 Task: For heading Use Lobster with blue  colour.  font size for heading18,  'Change the font style of data to'Lobster and font size to 9,  Change the alignment of both headline & data to Align left In the sheet   Powerhouse Sales log   book
Action: Mouse moved to (29, 154)
Screenshot: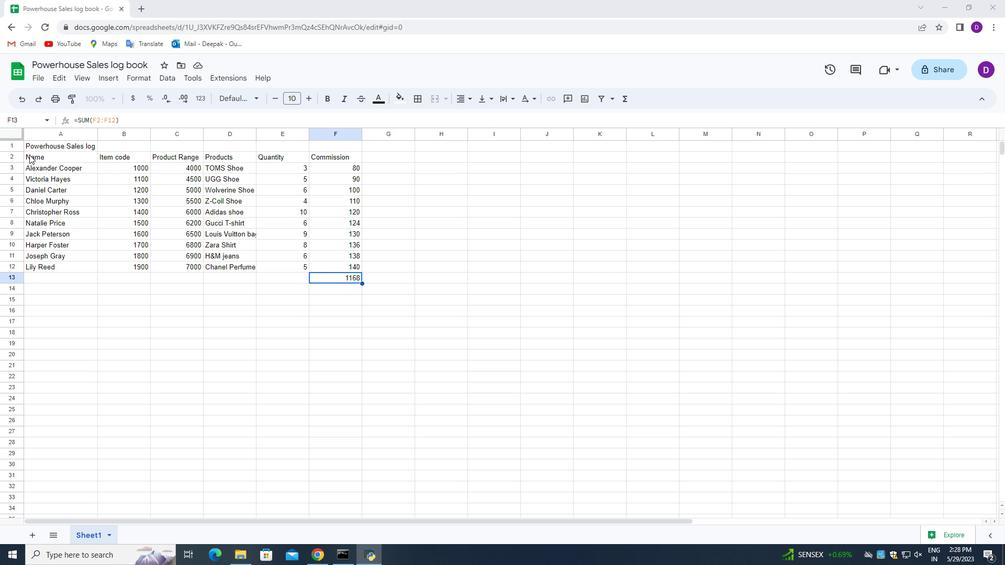 
Action: Mouse pressed left at (29, 154)
Screenshot: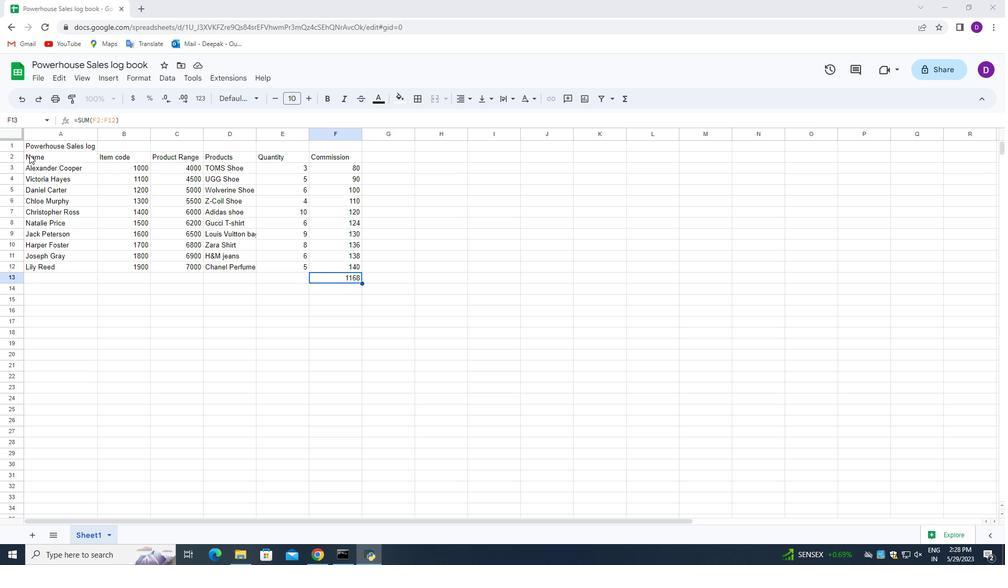 
Action: Mouse moved to (237, 97)
Screenshot: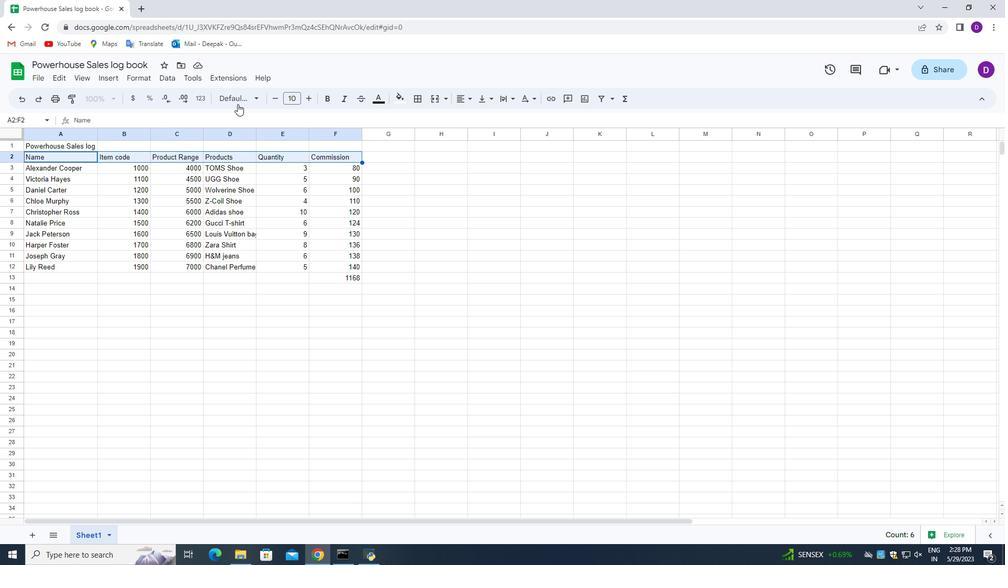 
Action: Mouse pressed left at (237, 97)
Screenshot: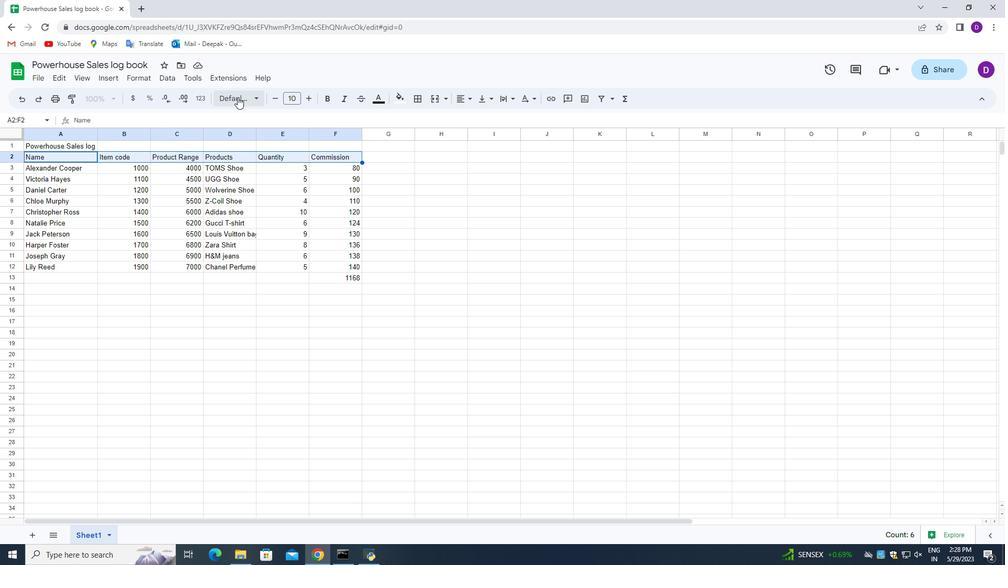 
Action: Mouse moved to (260, 455)
Screenshot: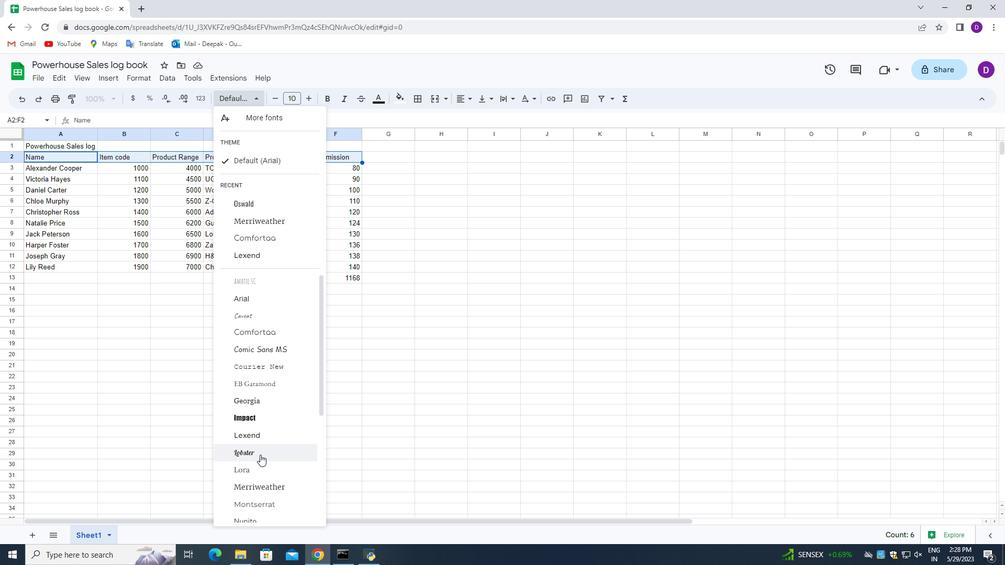 
Action: Mouse pressed left at (260, 455)
Screenshot: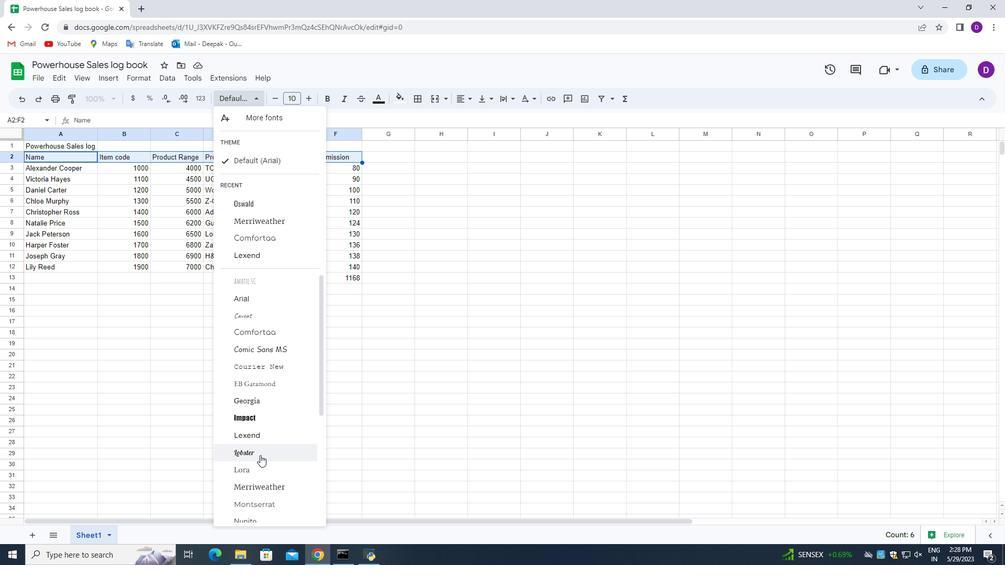 
Action: Mouse moved to (307, 99)
Screenshot: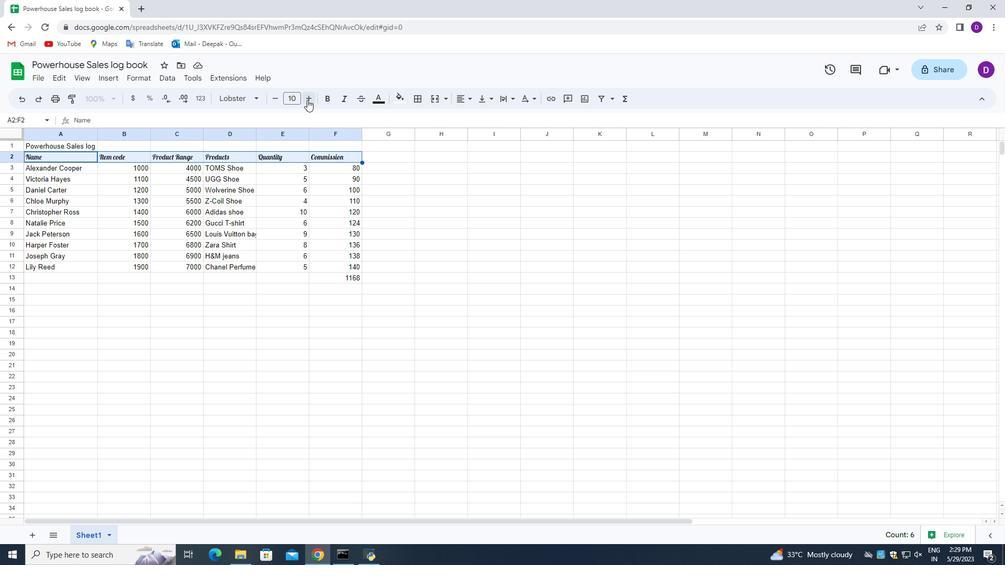 
Action: Mouse pressed left at (307, 99)
Screenshot: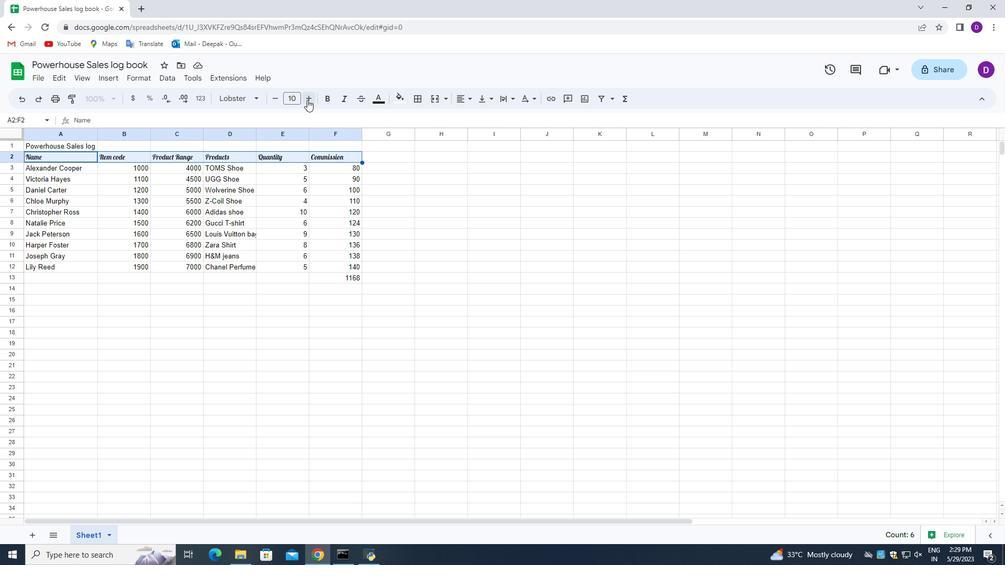 
Action: Mouse pressed left at (307, 99)
Screenshot: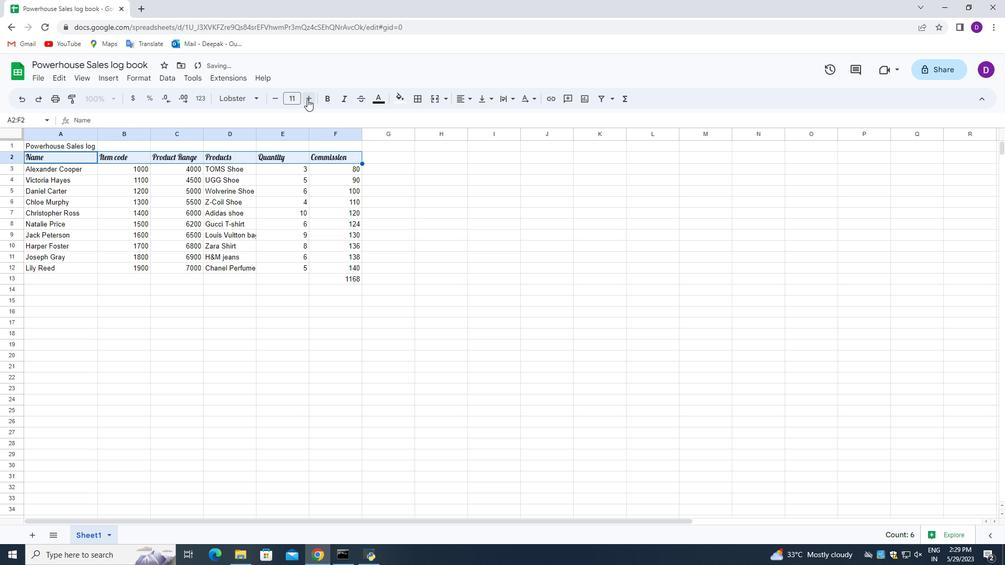 
Action: Mouse pressed left at (307, 99)
Screenshot: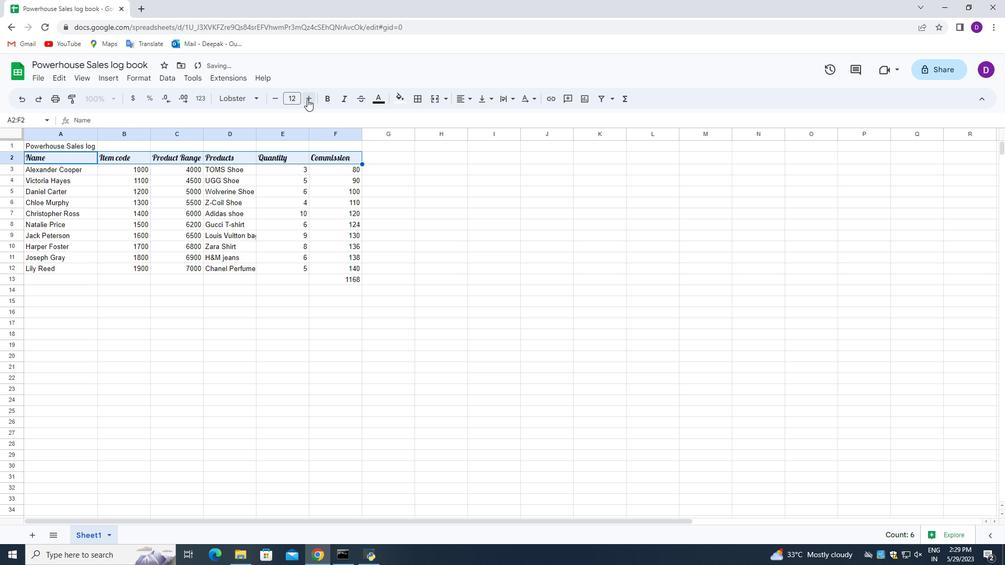 
Action: Mouse pressed left at (307, 99)
Screenshot: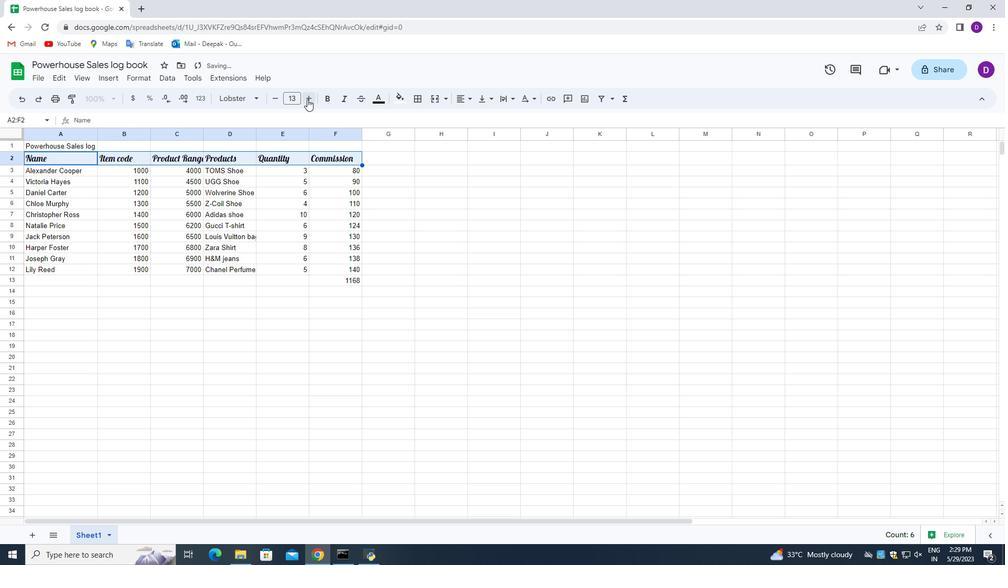 
Action: Mouse pressed left at (307, 99)
Screenshot: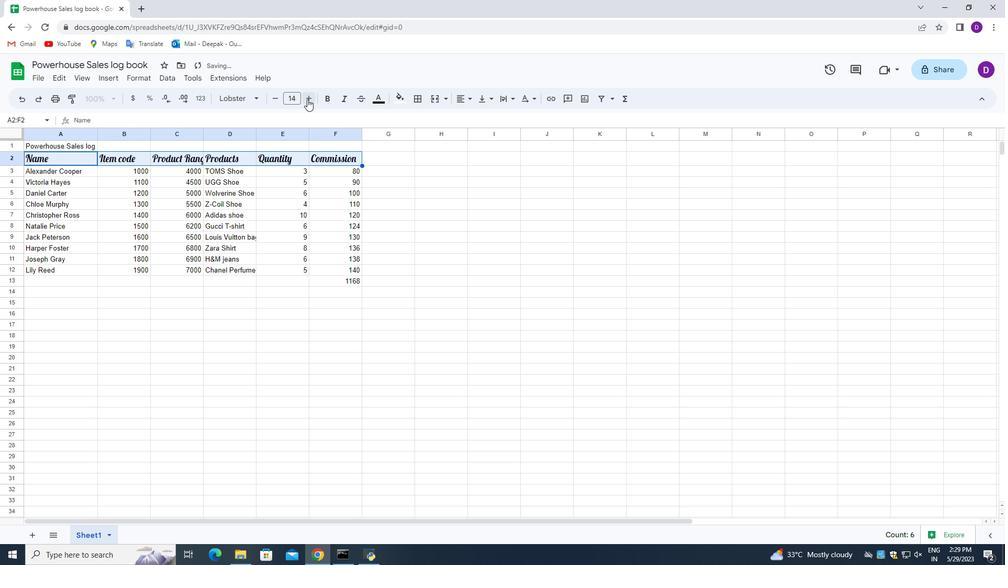 
Action: Mouse pressed left at (307, 99)
Screenshot: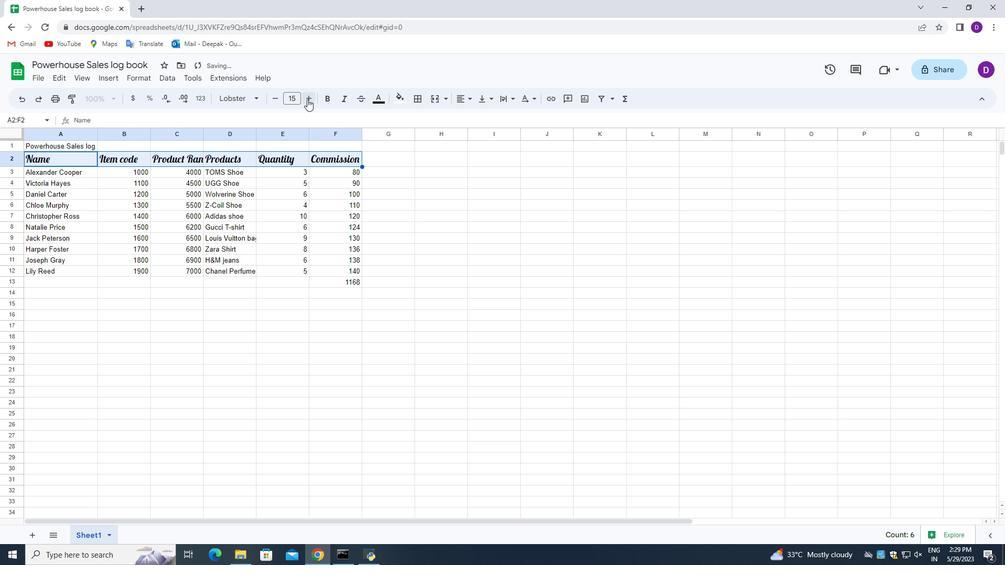 
Action: Mouse pressed left at (307, 99)
Screenshot: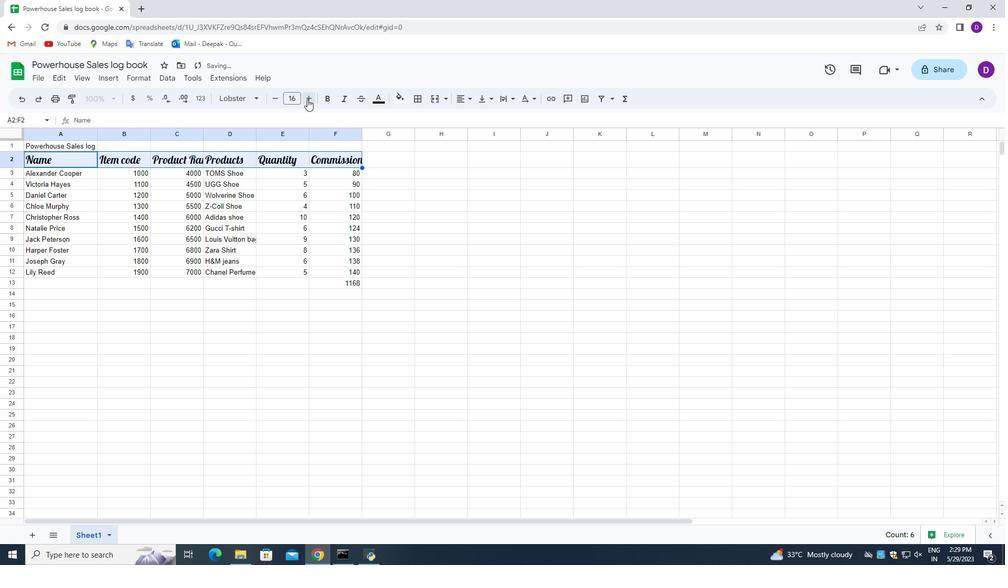 
Action: Mouse pressed left at (307, 99)
Screenshot: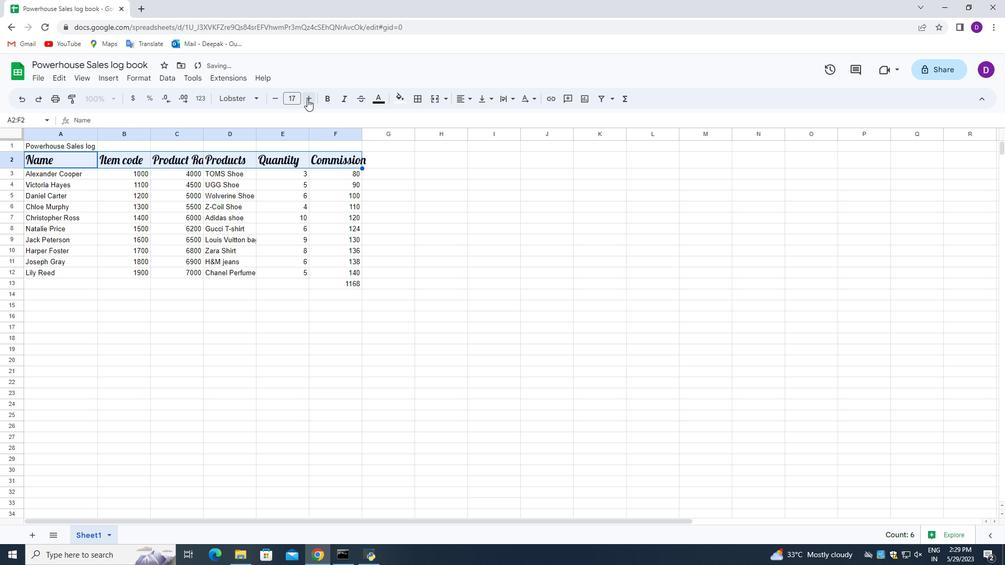 
Action: Mouse moved to (31, 172)
Screenshot: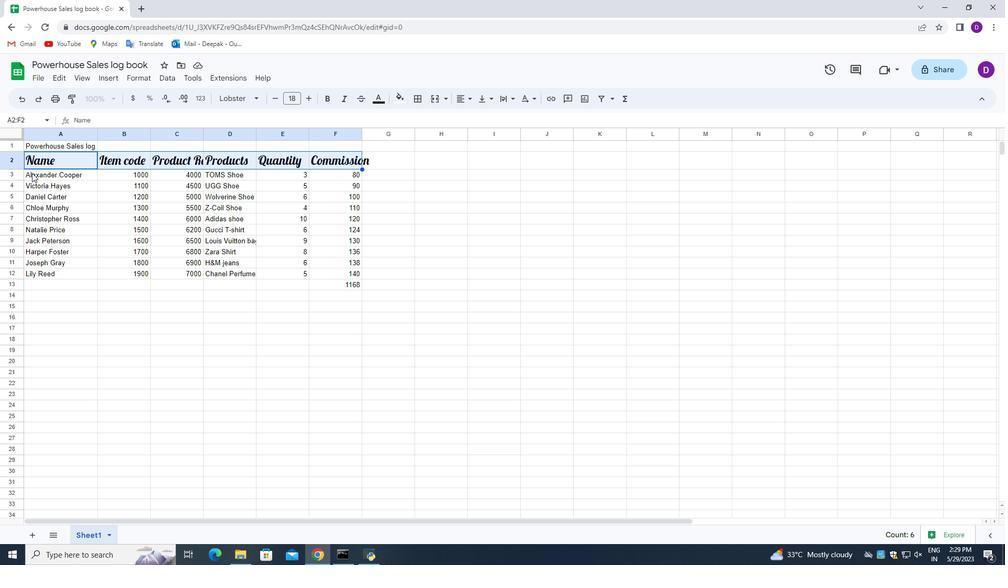 
Action: Mouse pressed left at (31, 172)
Screenshot: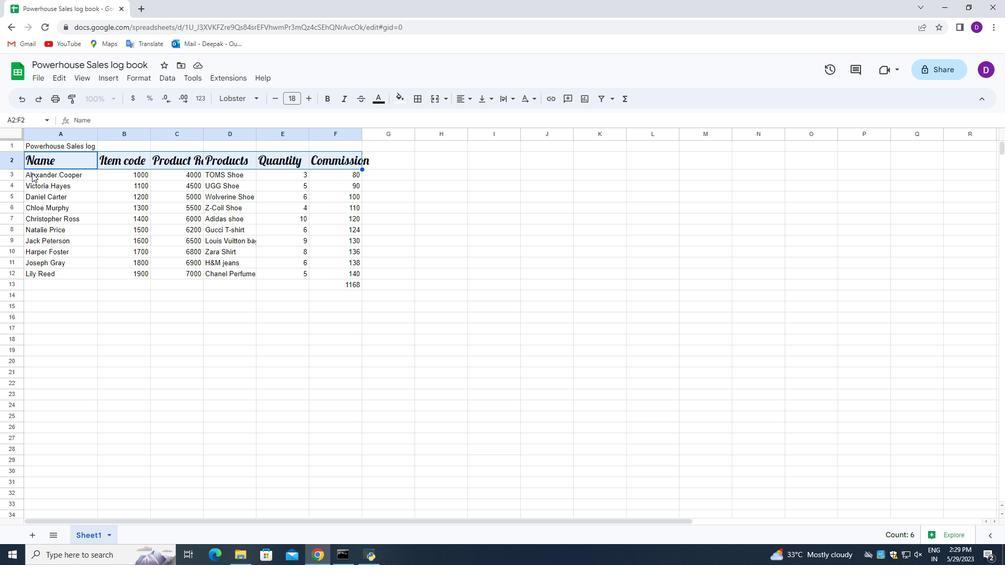 
Action: Mouse moved to (227, 97)
Screenshot: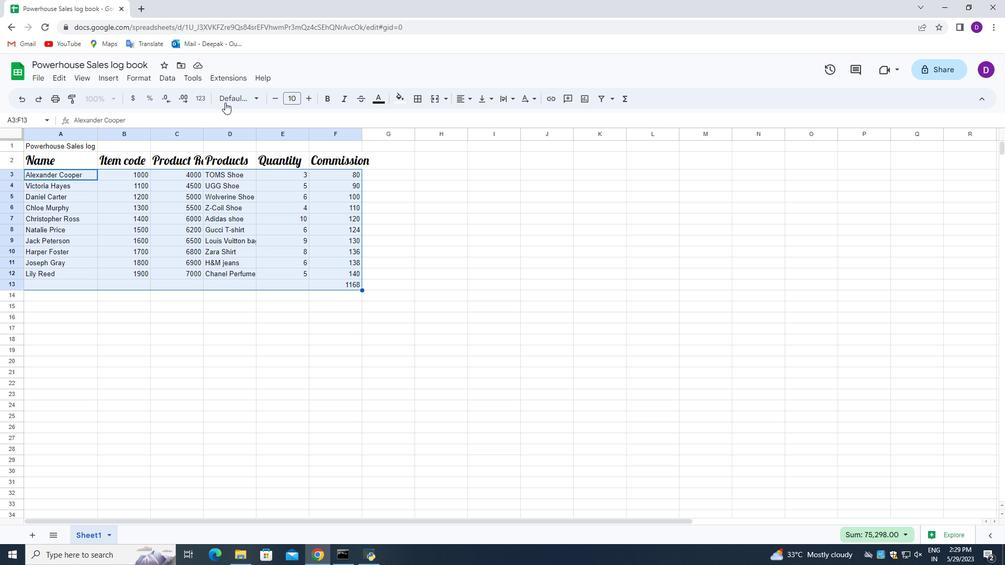 
Action: Mouse pressed left at (227, 97)
Screenshot: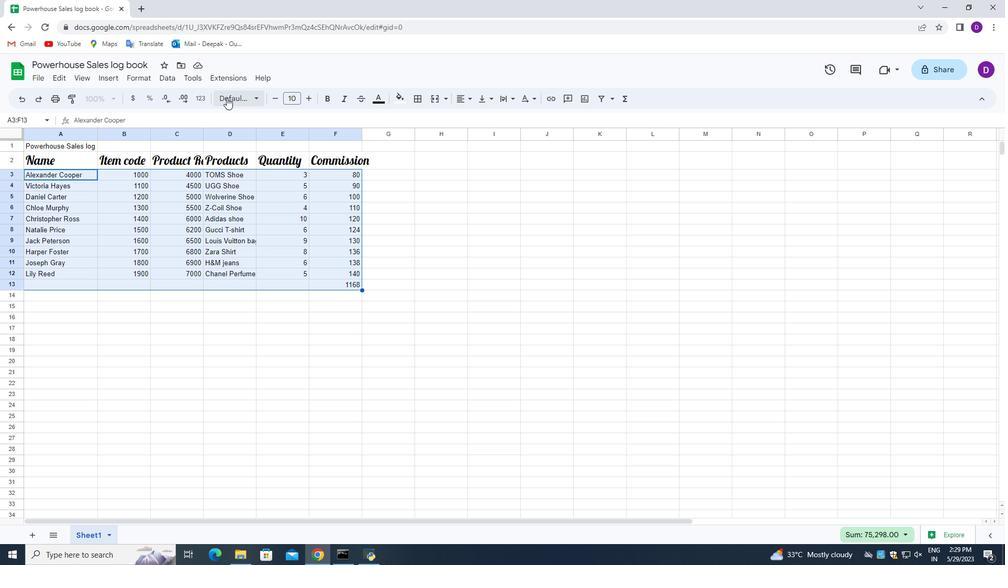 
Action: Mouse moved to (260, 202)
Screenshot: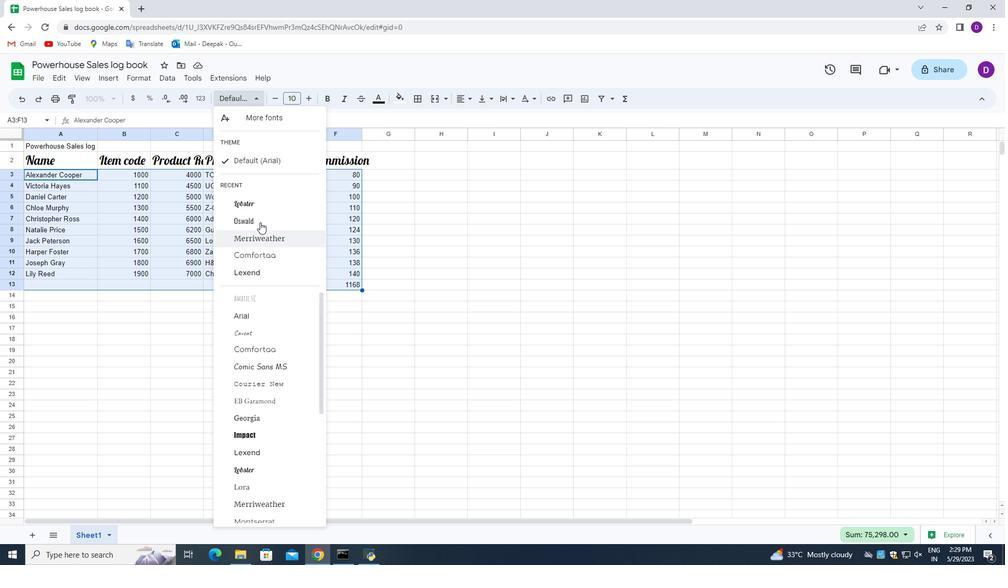 
Action: Mouse pressed left at (260, 202)
Screenshot: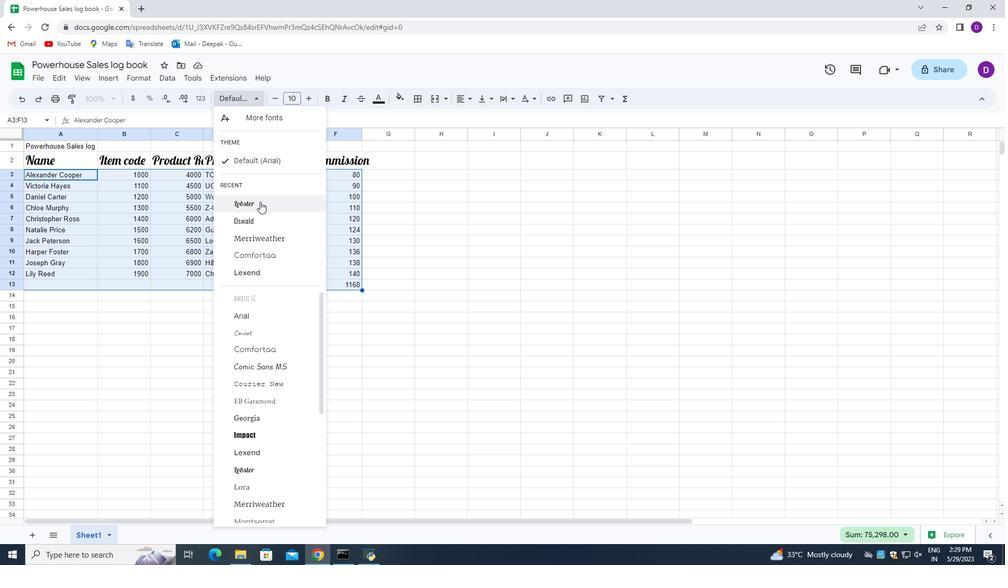 
Action: Mouse moved to (272, 97)
Screenshot: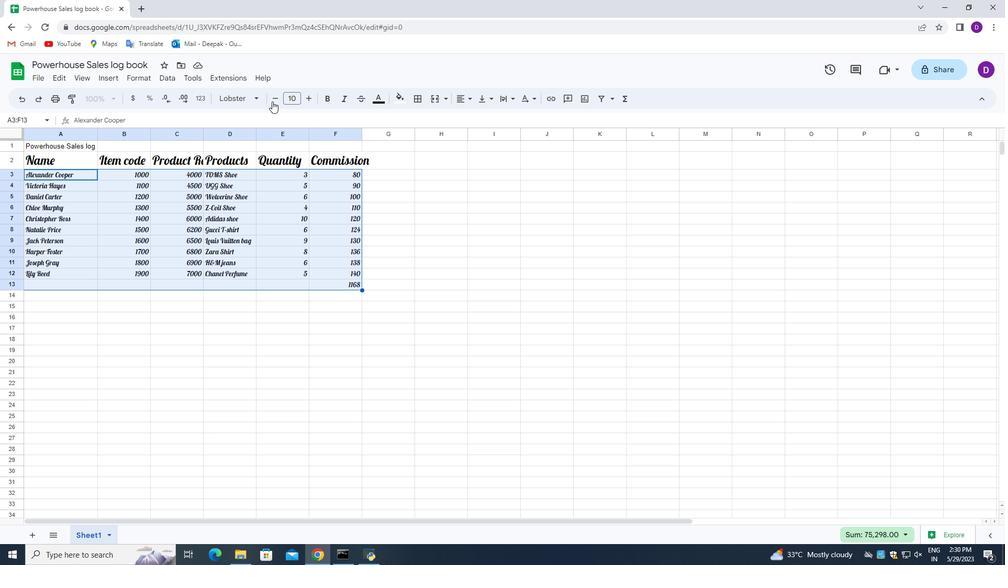 
Action: Mouse pressed left at (272, 97)
Screenshot: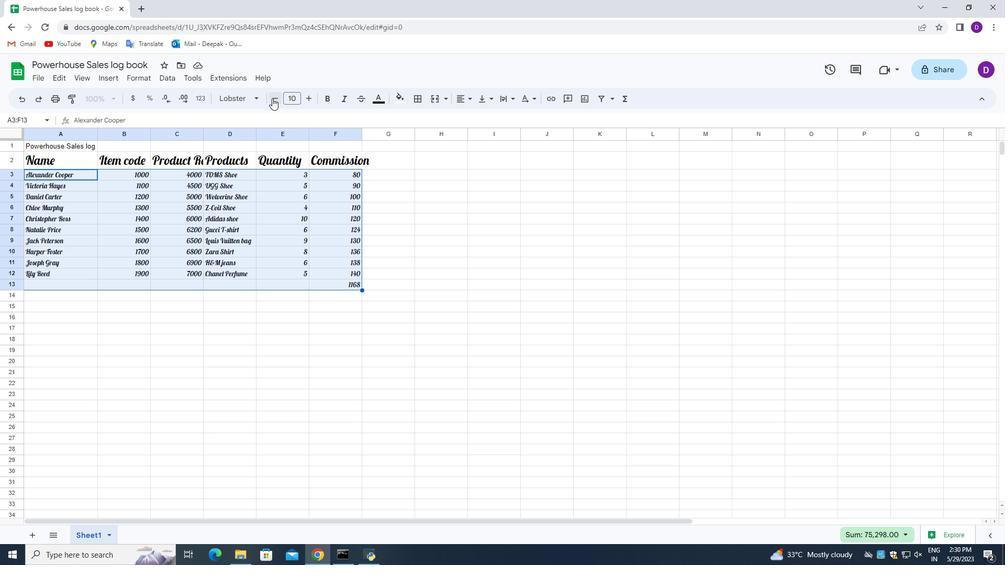 
Action: Mouse moved to (387, 164)
Screenshot: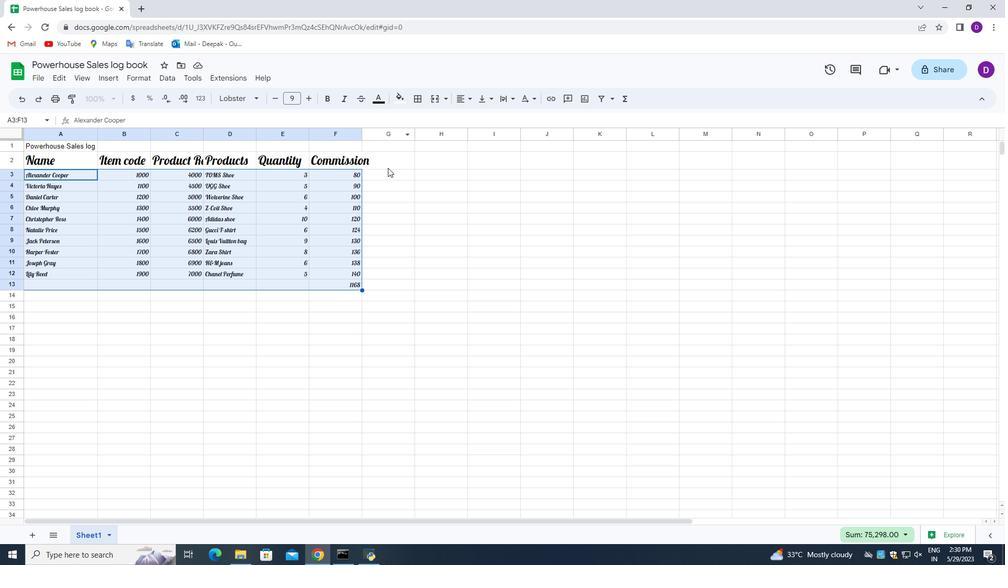 
Action: Mouse pressed left at (387, 164)
Screenshot: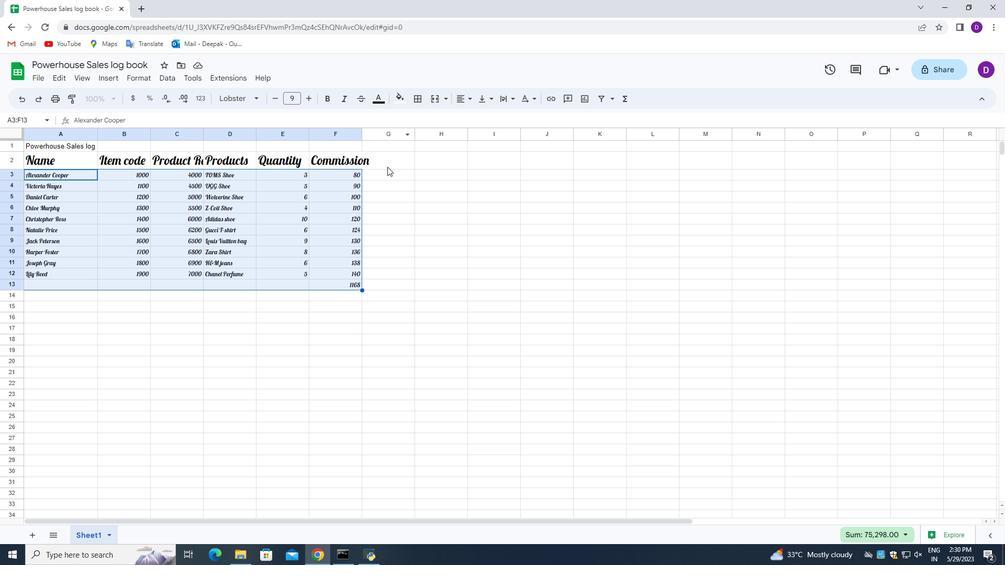 
Action: Mouse moved to (29, 156)
Screenshot: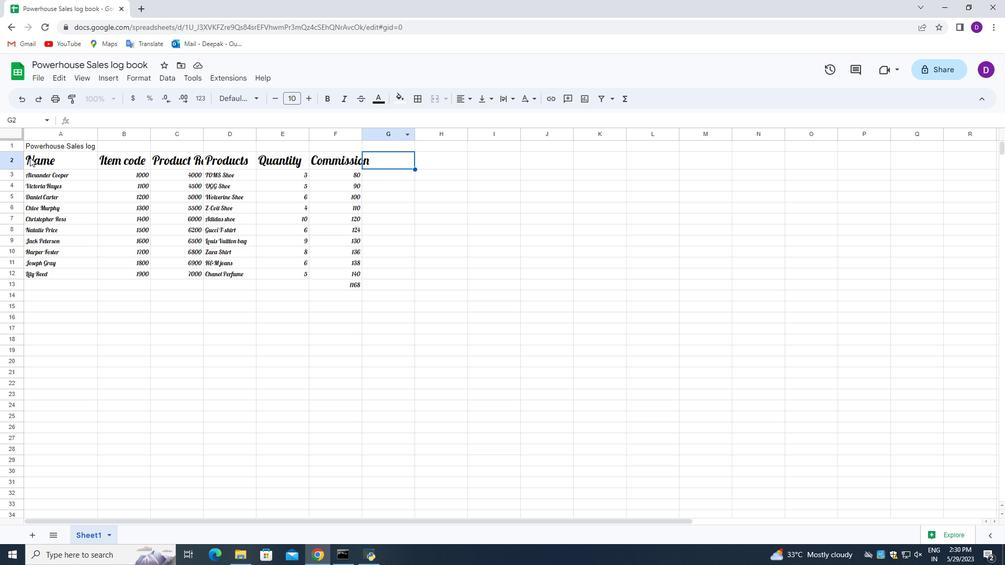 
Action: Mouse pressed left at (29, 156)
Screenshot: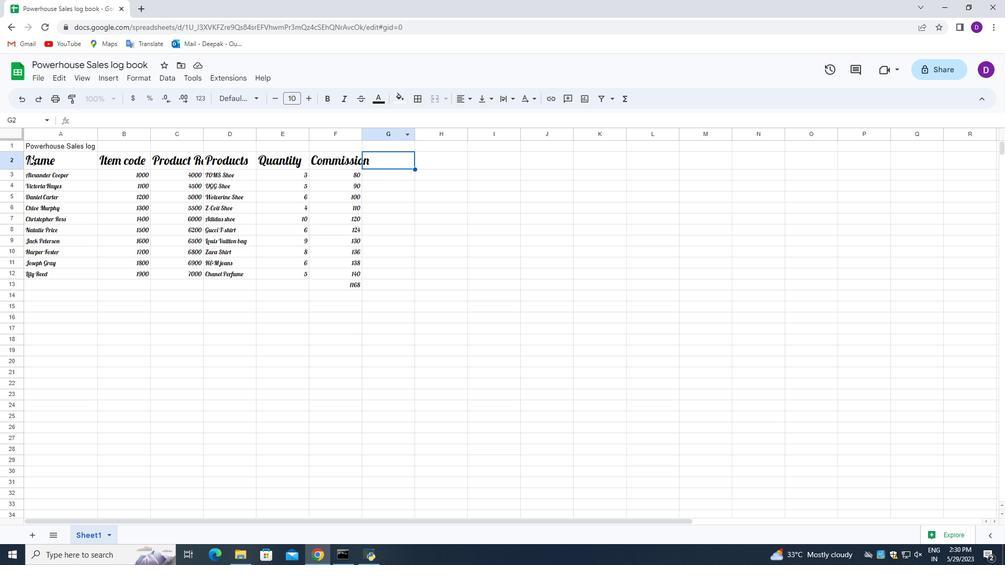 
Action: Mouse moved to (461, 97)
Screenshot: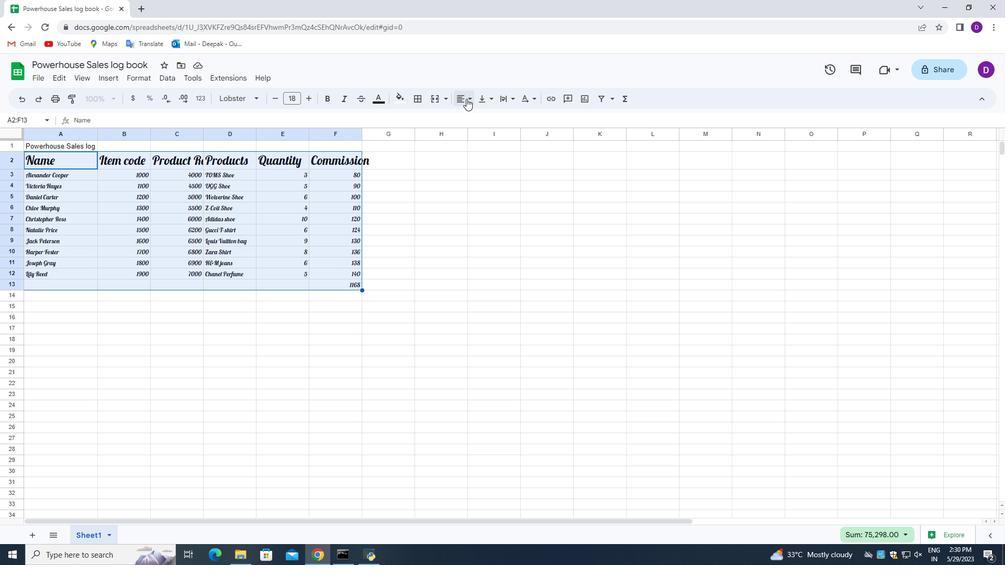 
Action: Mouse pressed left at (461, 97)
Screenshot: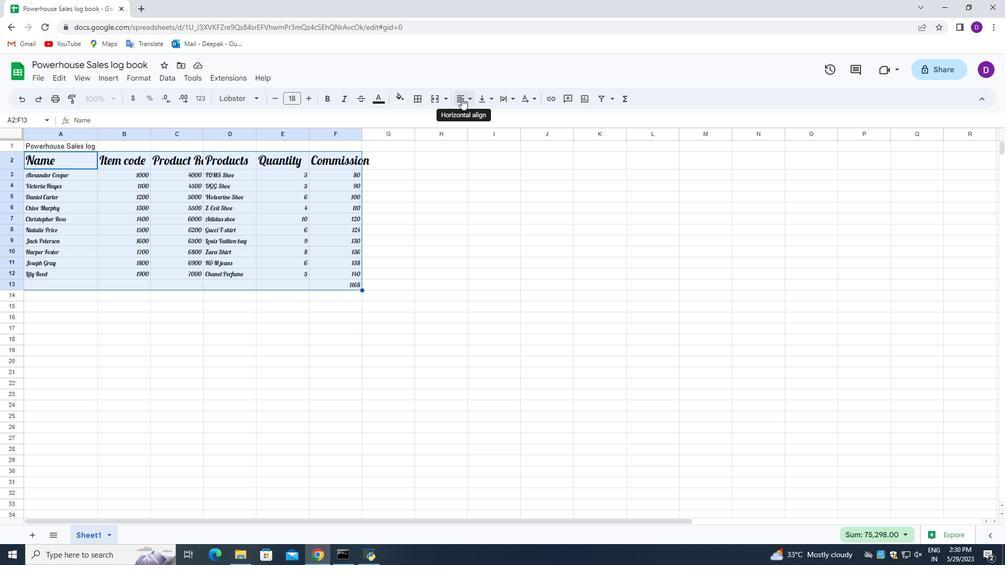 
Action: Mouse moved to (463, 116)
Screenshot: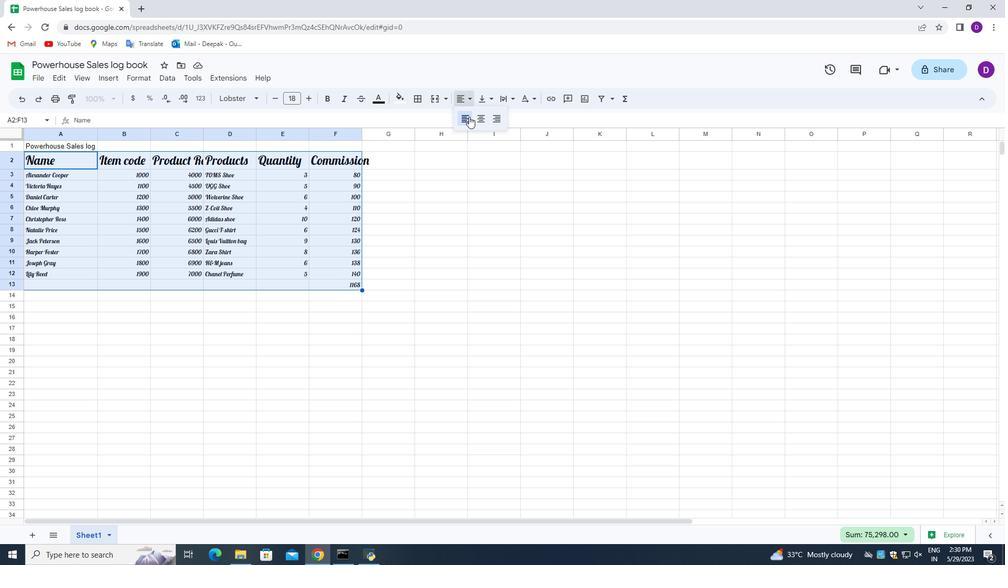 
Action: Mouse pressed left at (463, 116)
Screenshot: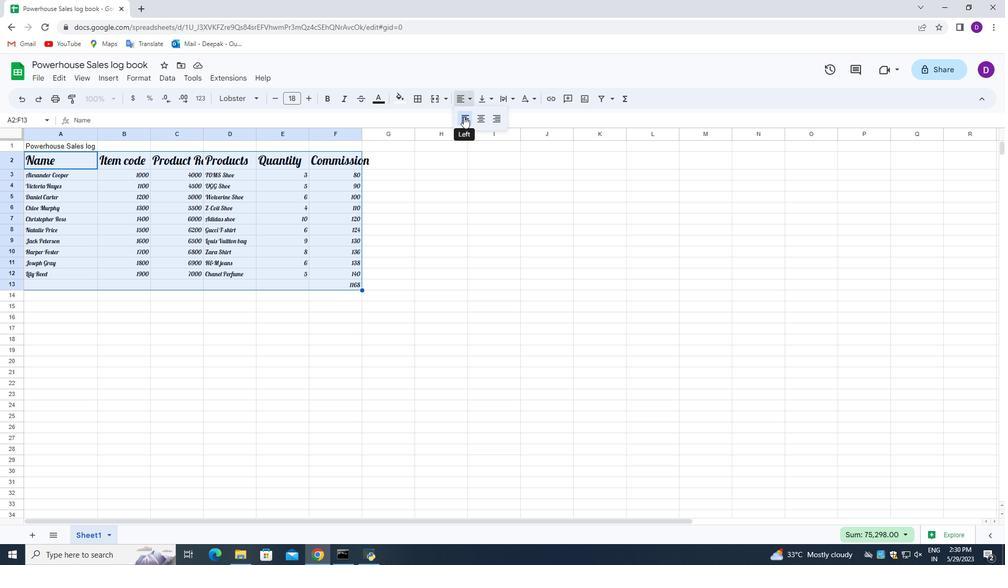 
Action: Mouse moved to (362, 242)
Screenshot: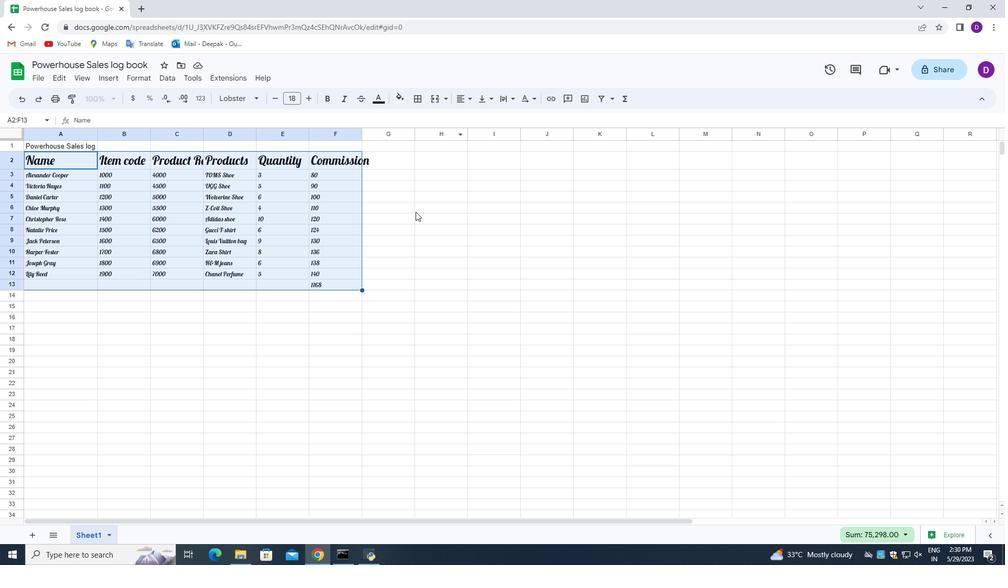 
Action: Mouse scrolled (382, 233) with delta (0, 0)
Screenshot: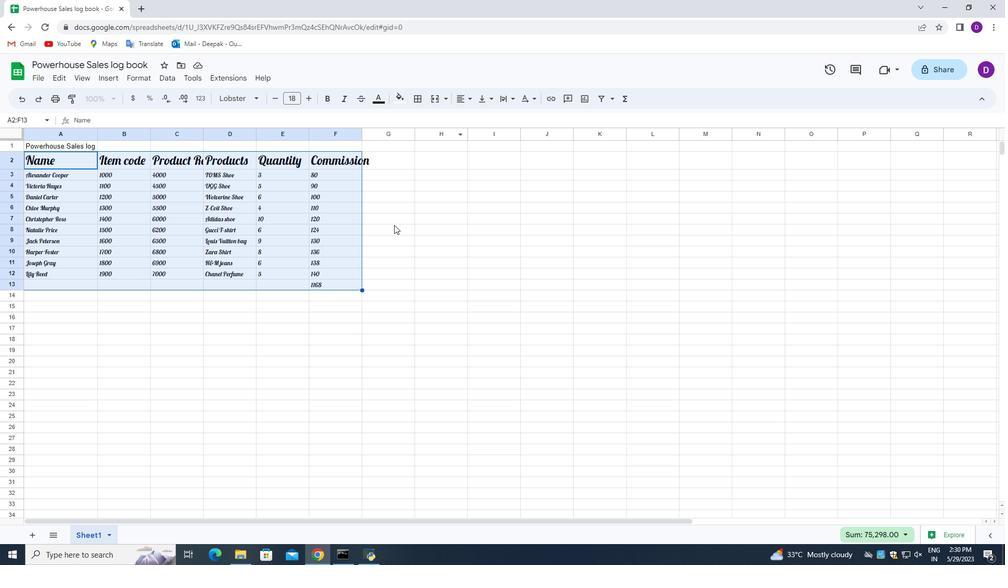 
Action: Mouse moved to (337, 251)
Screenshot: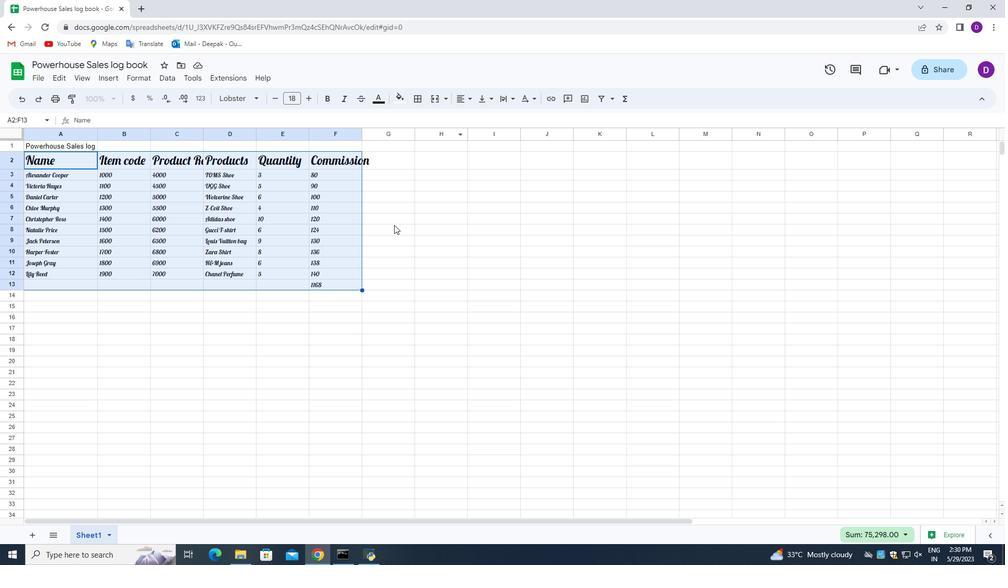 
Action: Mouse scrolled (350, 247) with delta (0, 0)
Screenshot: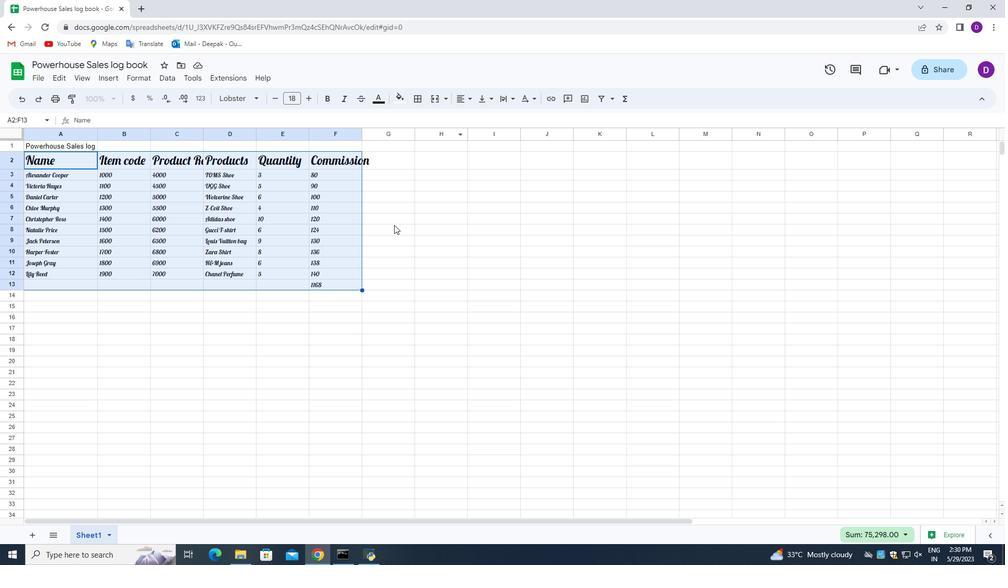 
Action: Mouse moved to (321, 253)
Screenshot: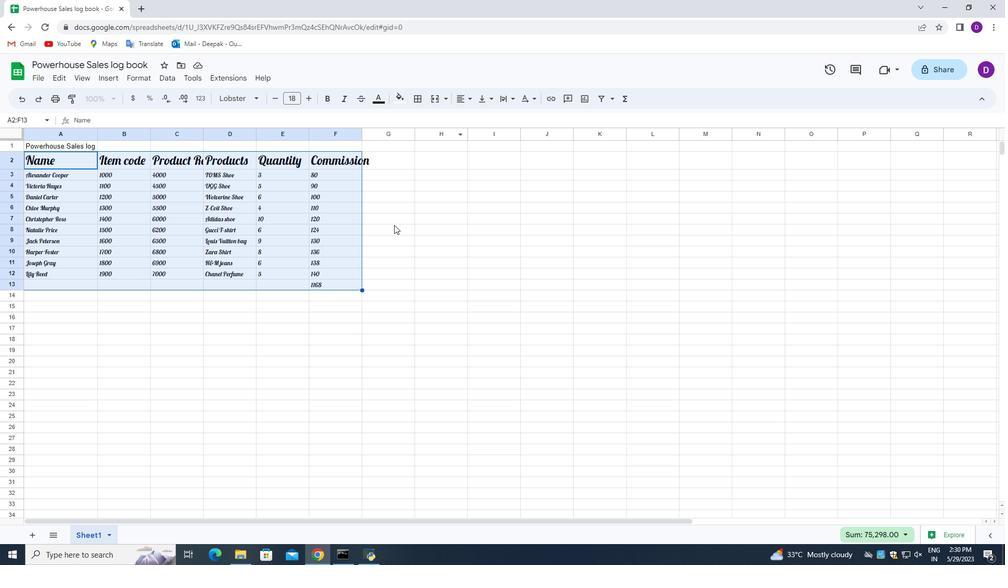 
Action: Mouse scrolled (321, 254) with delta (0, 0)
Screenshot: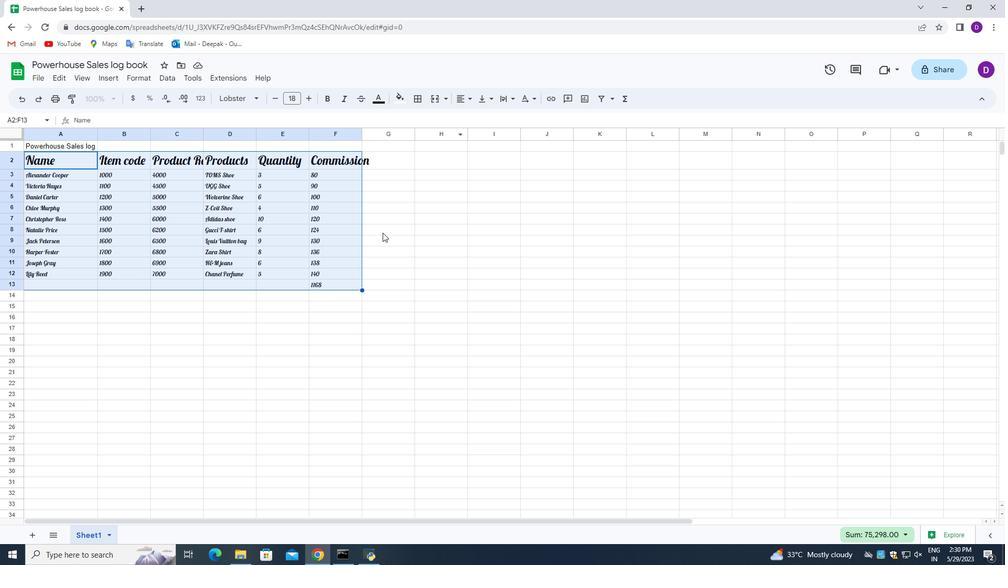 
Action: Mouse moved to (390, 241)
Screenshot: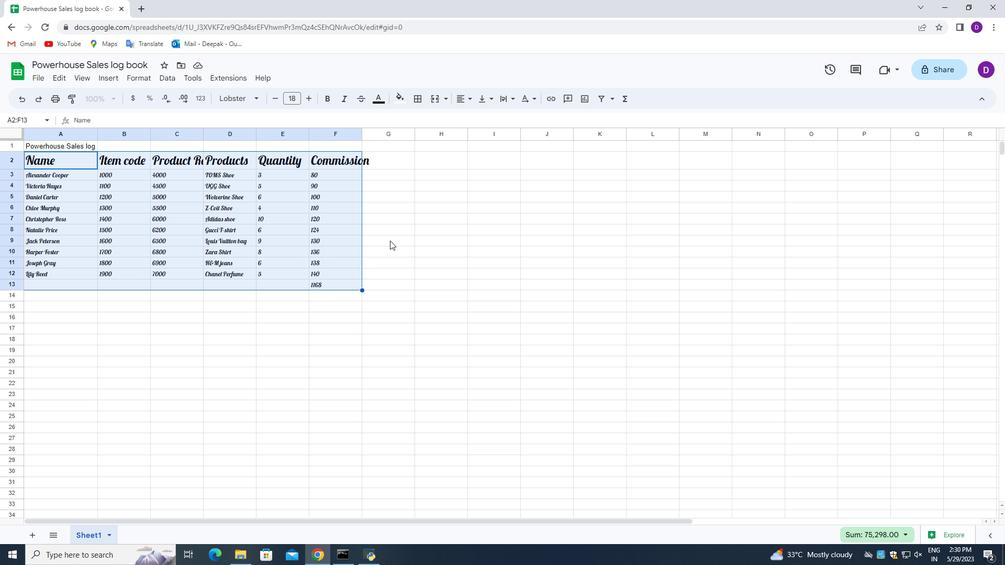 
Action: Mouse scrolled (390, 241) with delta (0, 0)
Screenshot: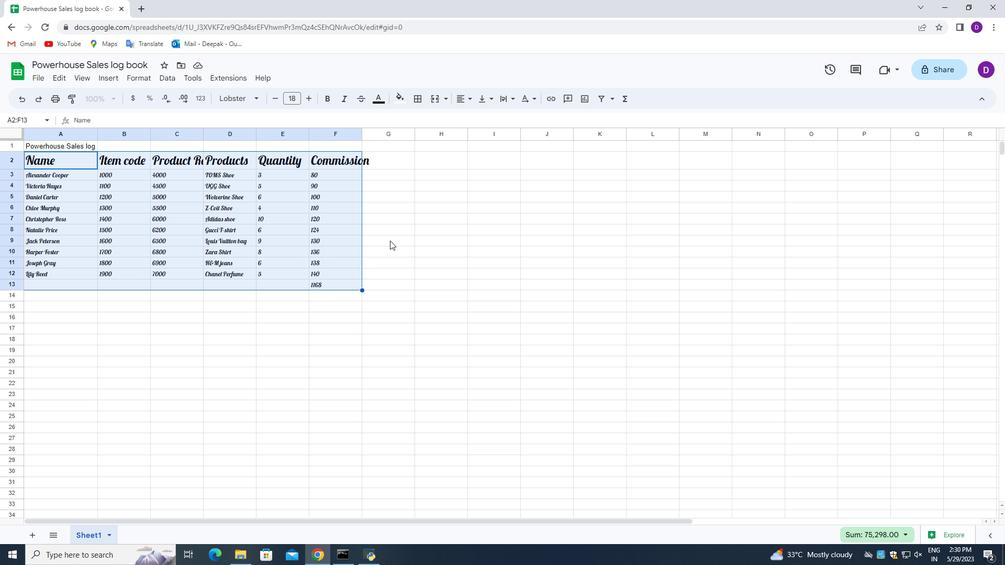 
Action: Mouse moved to (382, 285)
Screenshot: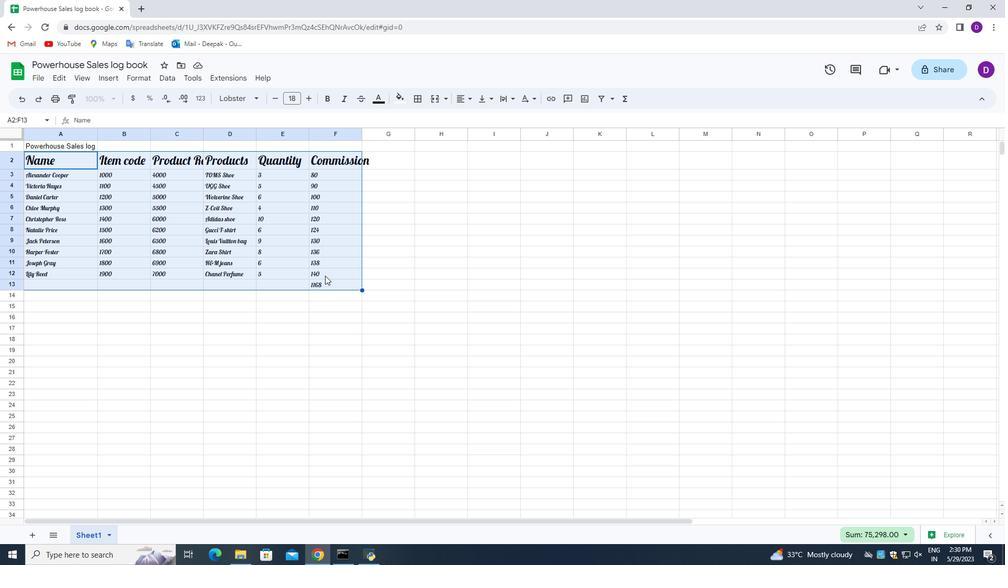 
Action: Mouse pressed left at (382, 285)
Screenshot: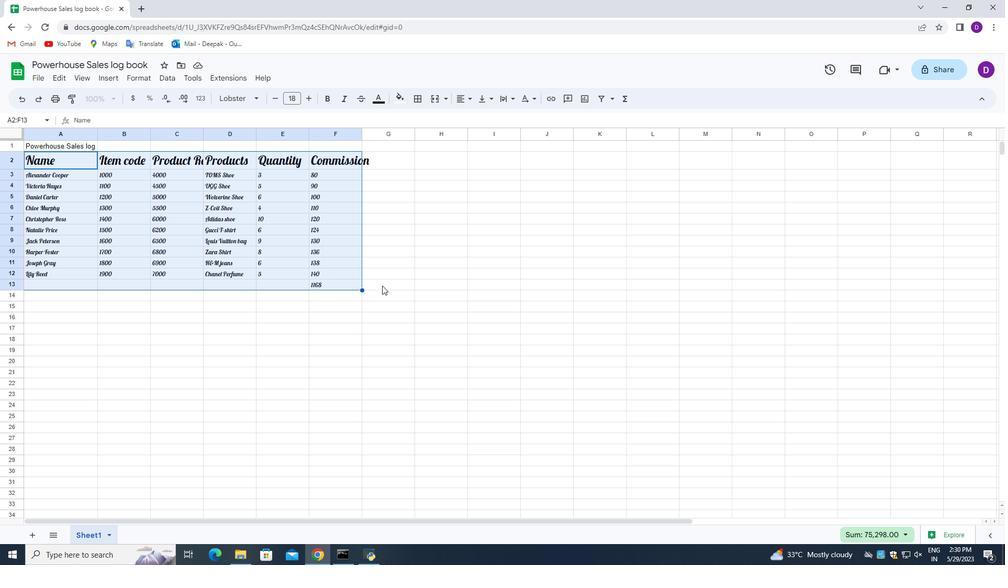 
Action: Mouse moved to (308, 357)
Screenshot: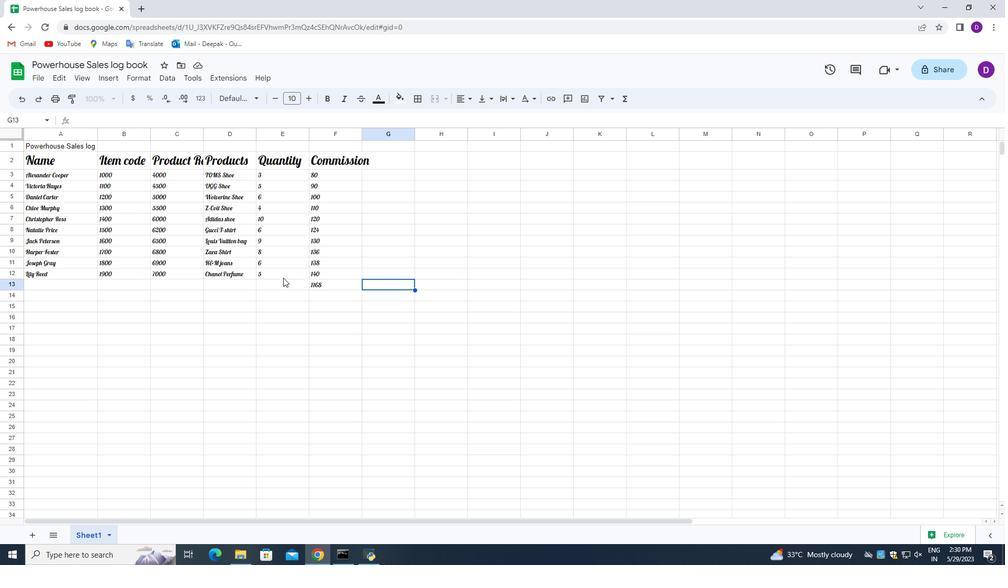 
